 Task: Create a task  Integrate website with a new web analytics platform , assign it to team member softage.5@softage.net in the project ApprisePro and update the status of the task to  On Track  , set the priority of the task to High
Action: Mouse moved to (72, 48)
Screenshot: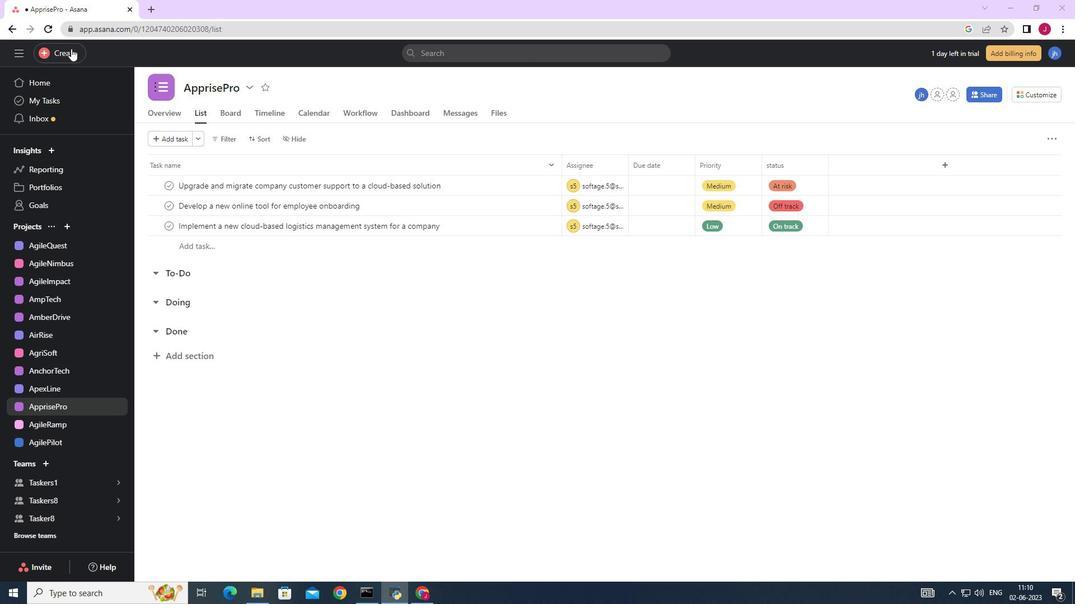 
Action: Mouse pressed left at (72, 48)
Screenshot: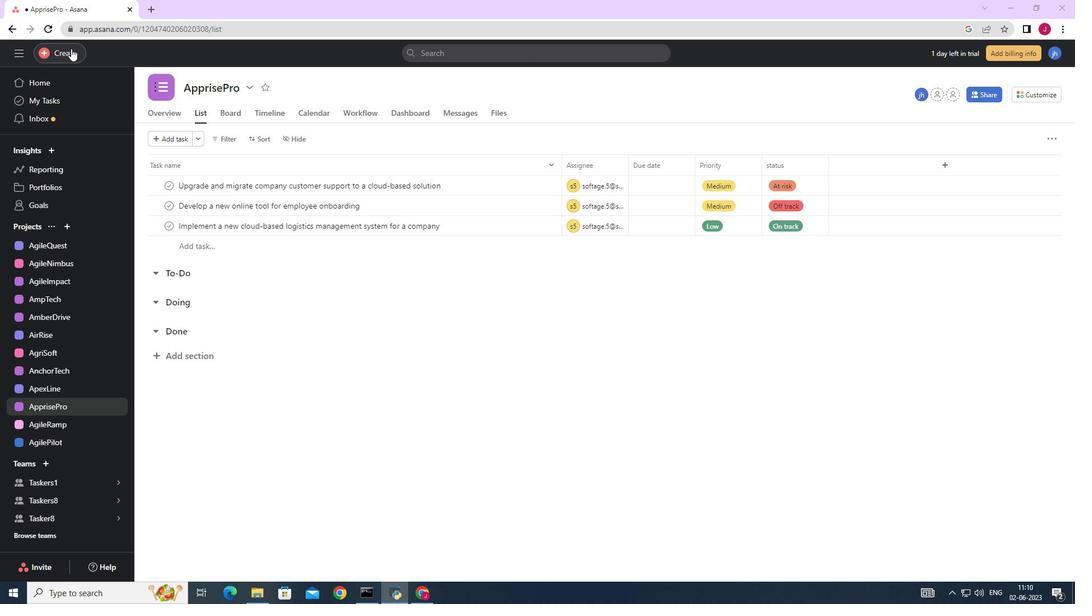 
Action: Mouse moved to (138, 55)
Screenshot: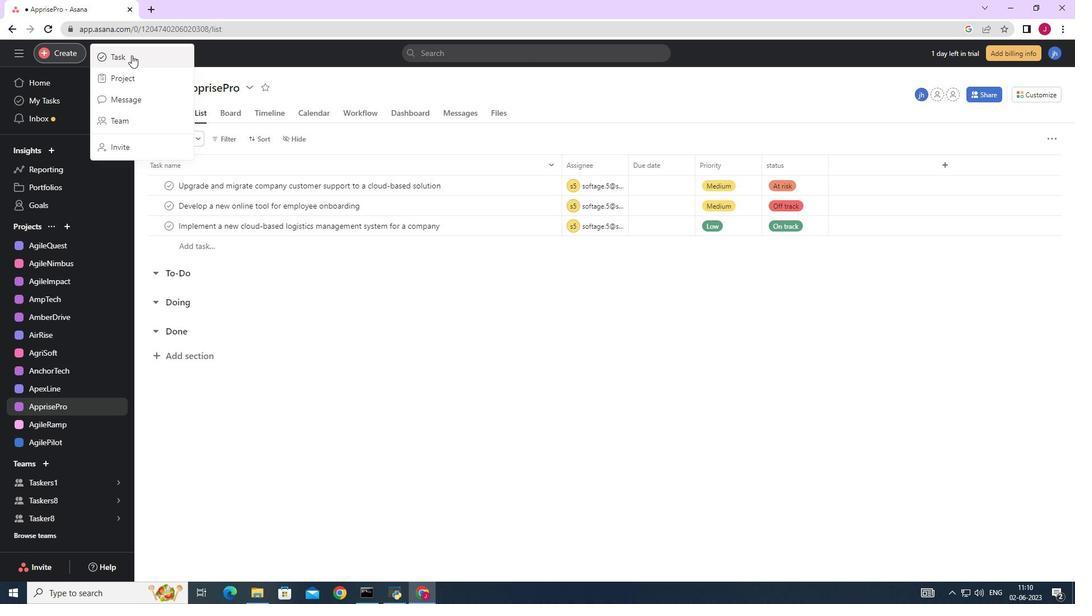 
Action: Mouse pressed left at (138, 55)
Screenshot: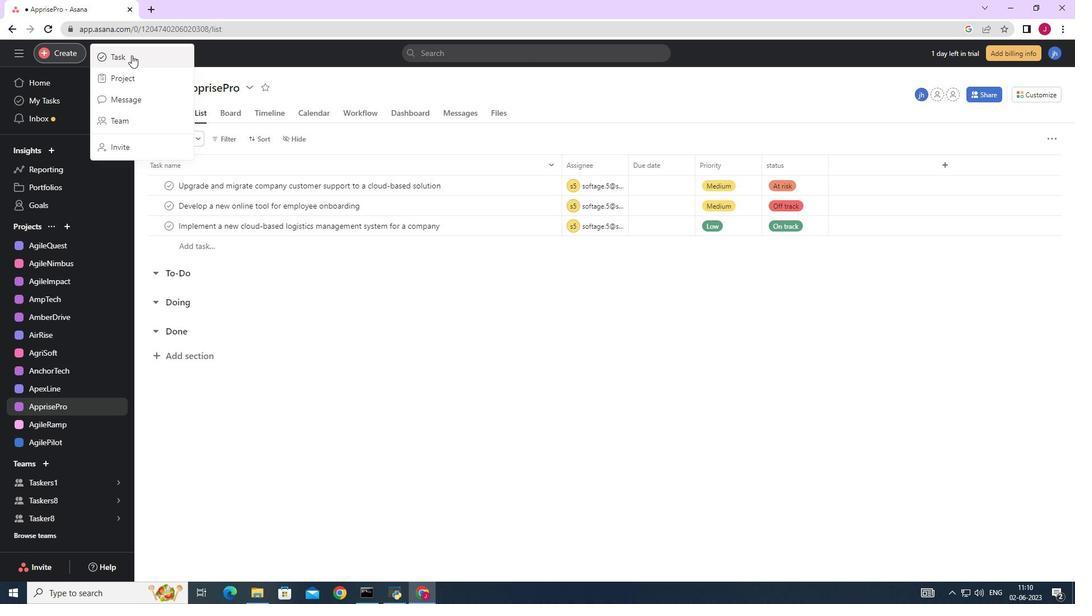 
Action: Mouse moved to (876, 375)
Screenshot: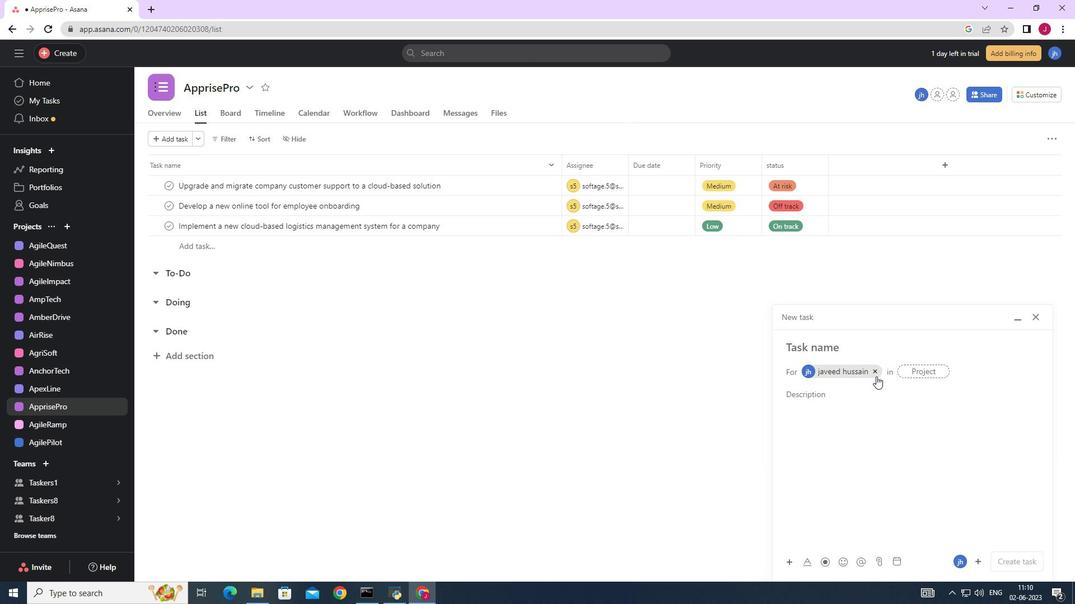 
Action: Mouse pressed left at (876, 375)
Screenshot: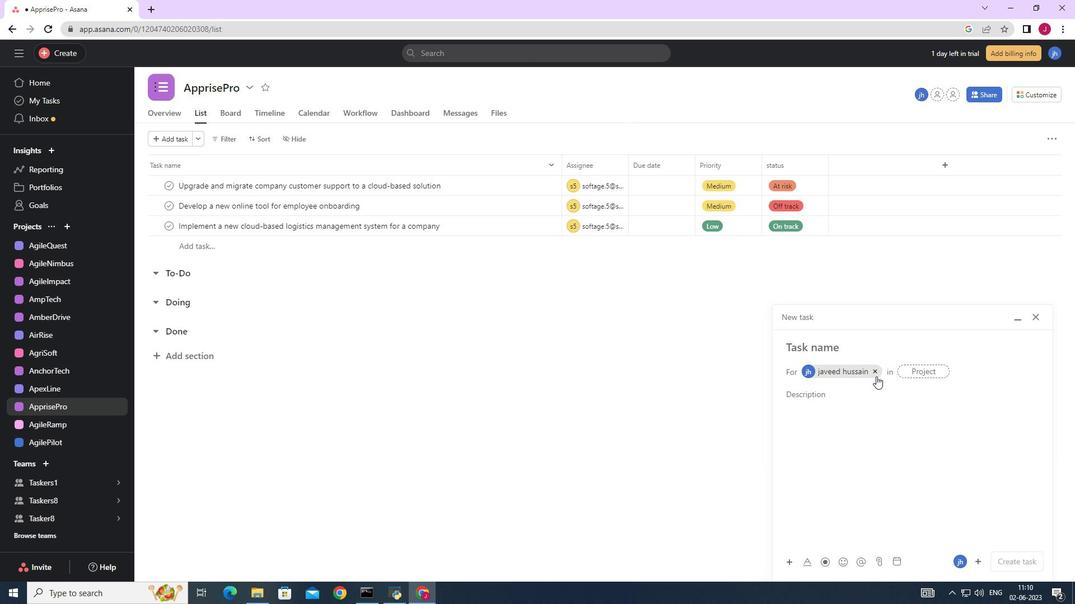 
Action: Mouse moved to (834, 348)
Screenshot: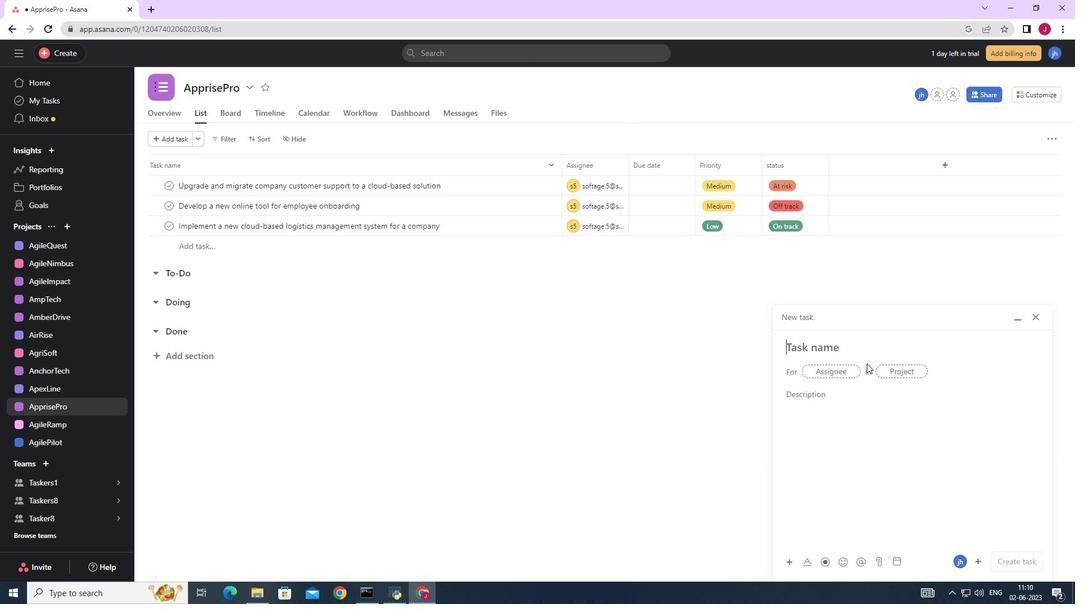 
Action: Mouse pressed left at (834, 348)
Screenshot: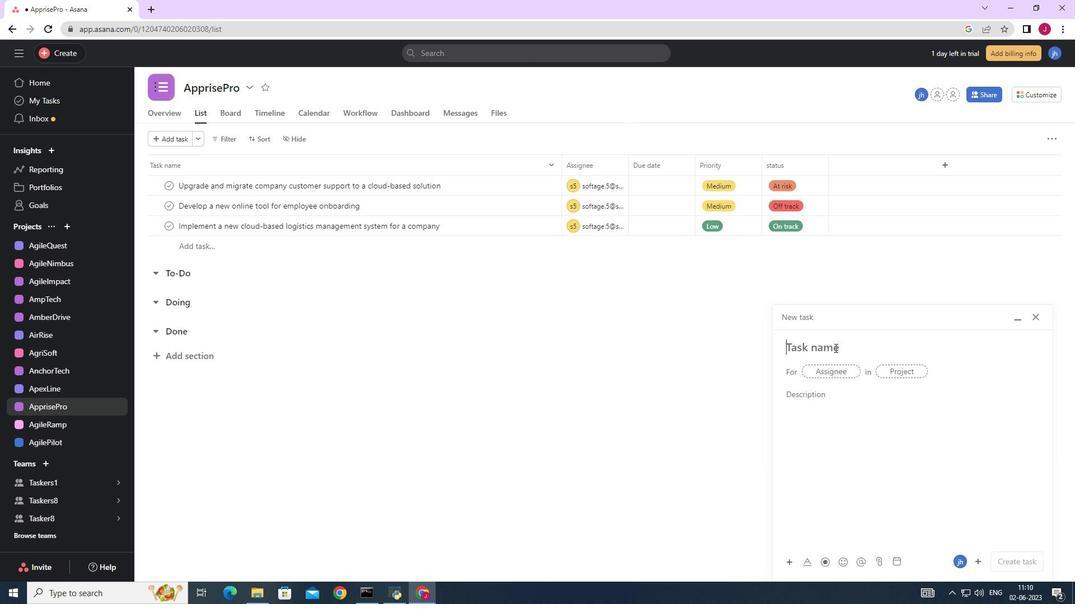 
Action: Key pressed <Key.caps_lock>I<Key.caps_lock>ntegrate<Key.space>website<Key.space>with<Key.space>a<Key.space>new<Key.space>web<Key.space>analytics<Key.space>platform
Screenshot: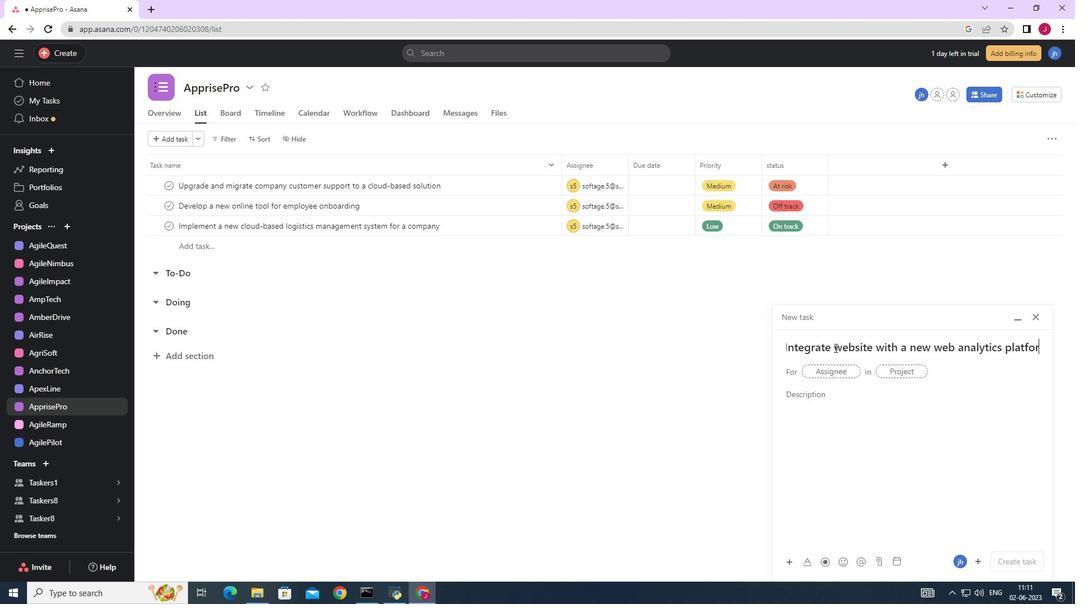 
Action: Mouse moved to (837, 371)
Screenshot: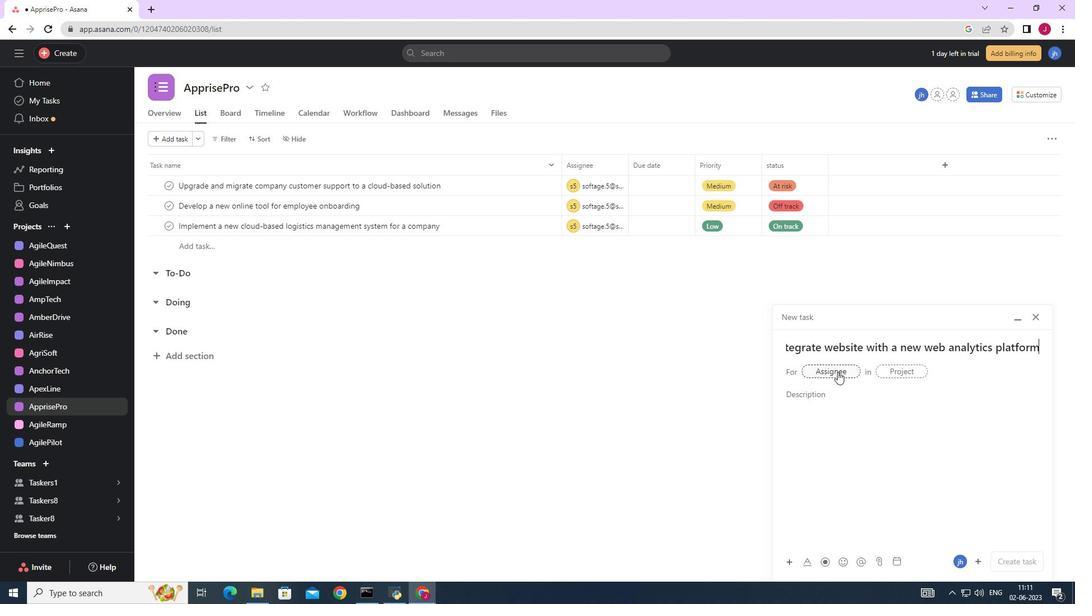 
Action: Mouse pressed left at (837, 371)
Screenshot: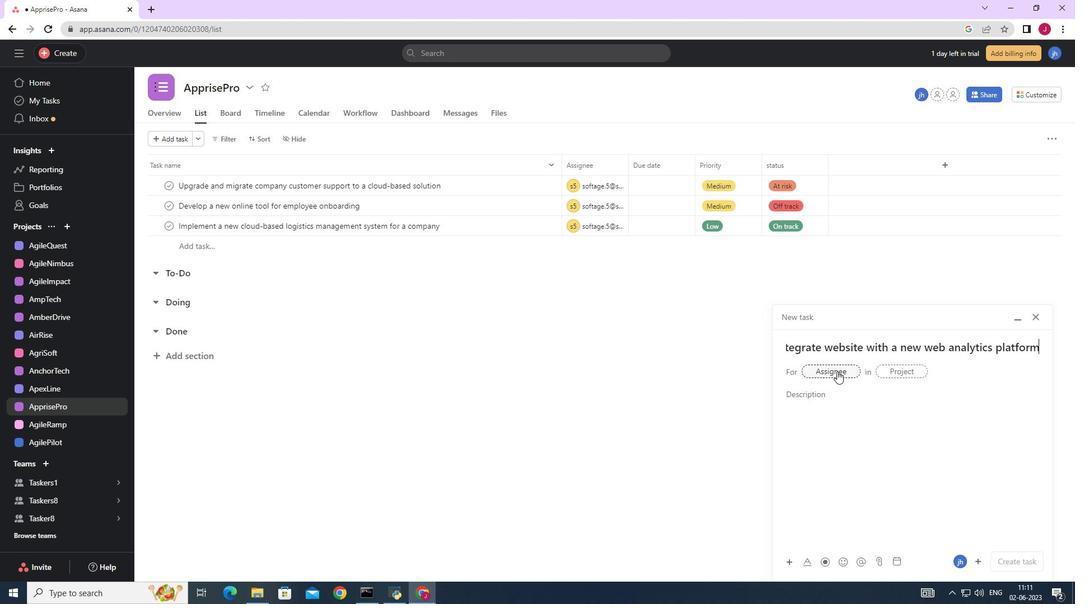 
Action: Key pressed softage.5
Screenshot: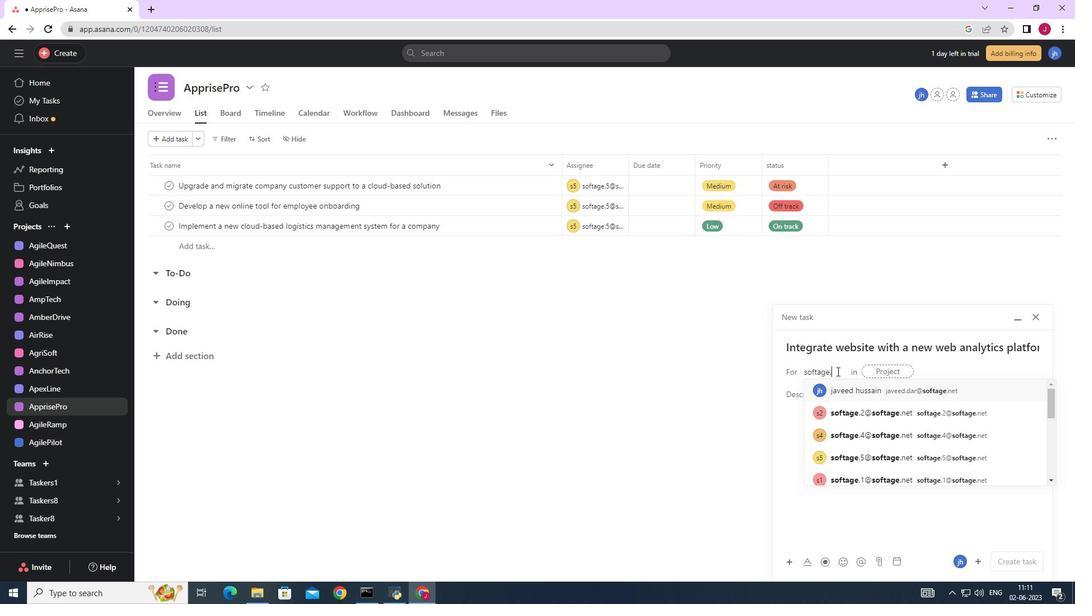 
Action: Mouse moved to (854, 385)
Screenshot: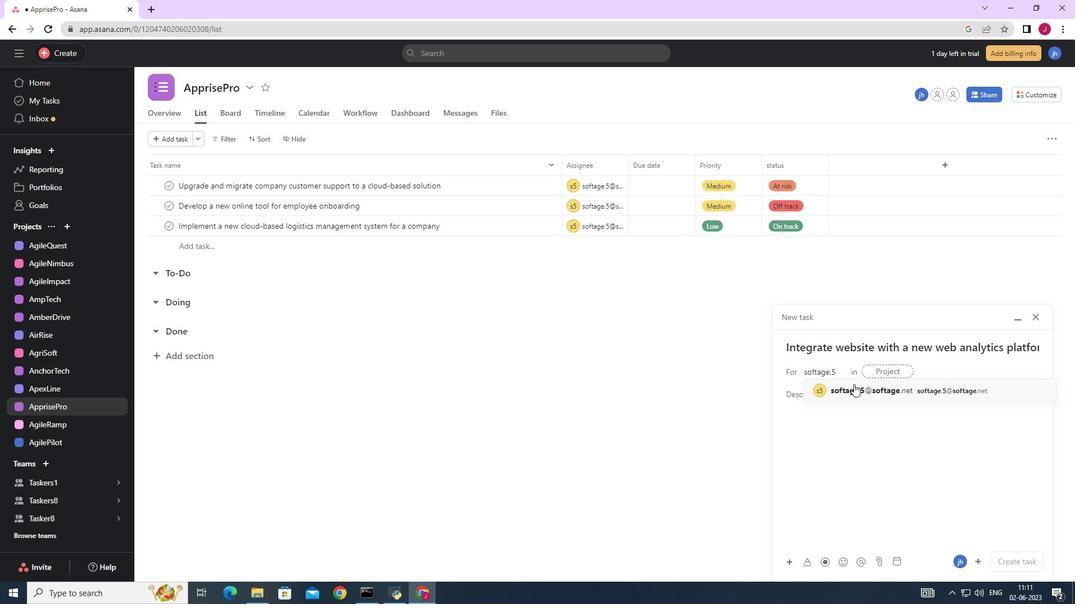 
Action: Mouse pressed left at (854, 385)
Screenshot: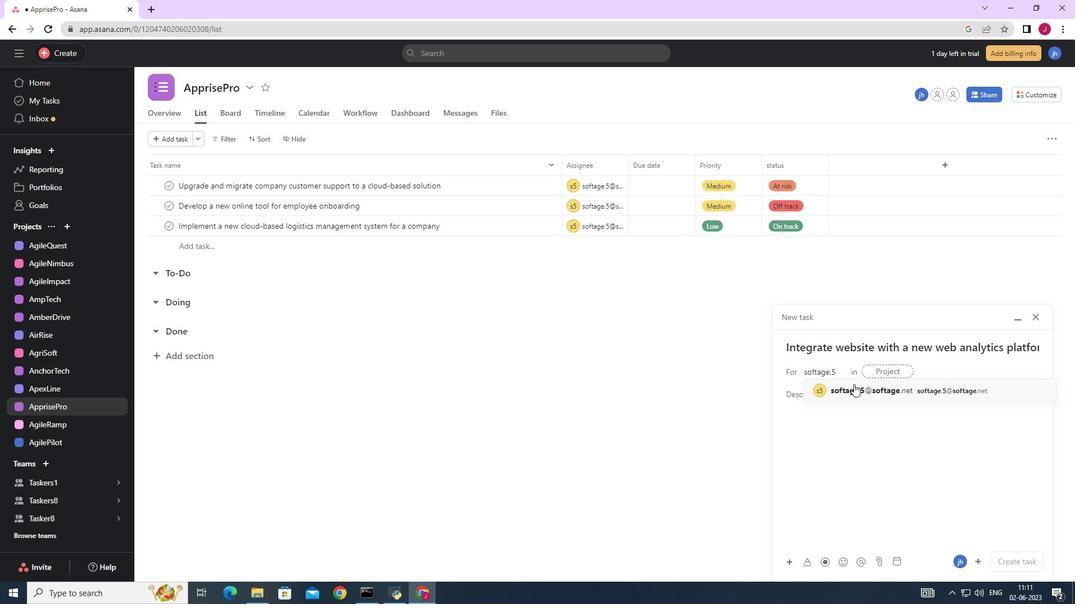 
Action: Mouse moved to (689, 394)
Screenshot: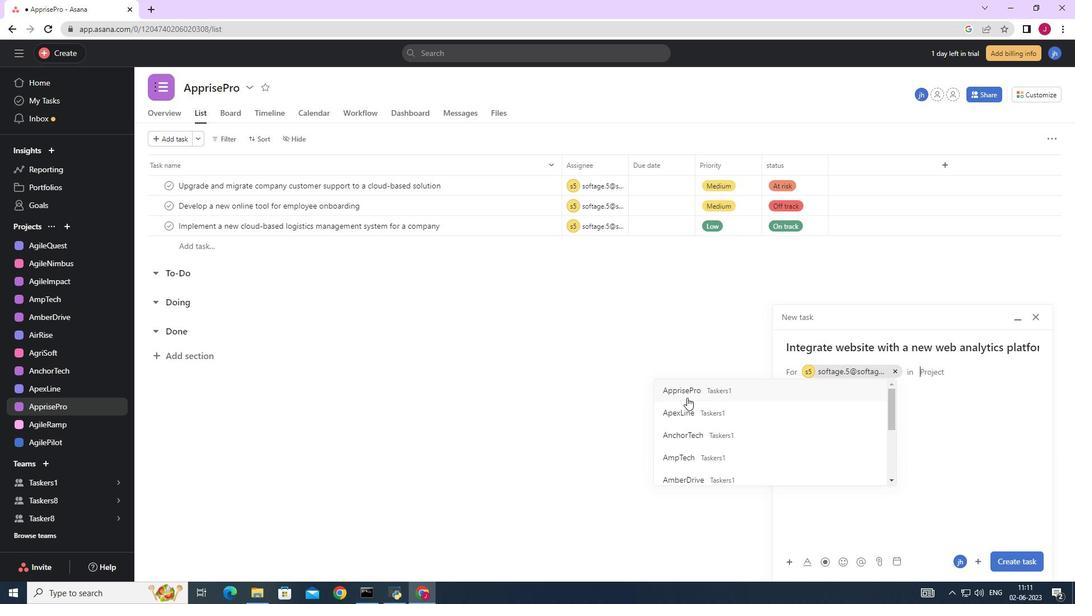 
Action: Mouse pressed left at (689, 394)
Screenshot: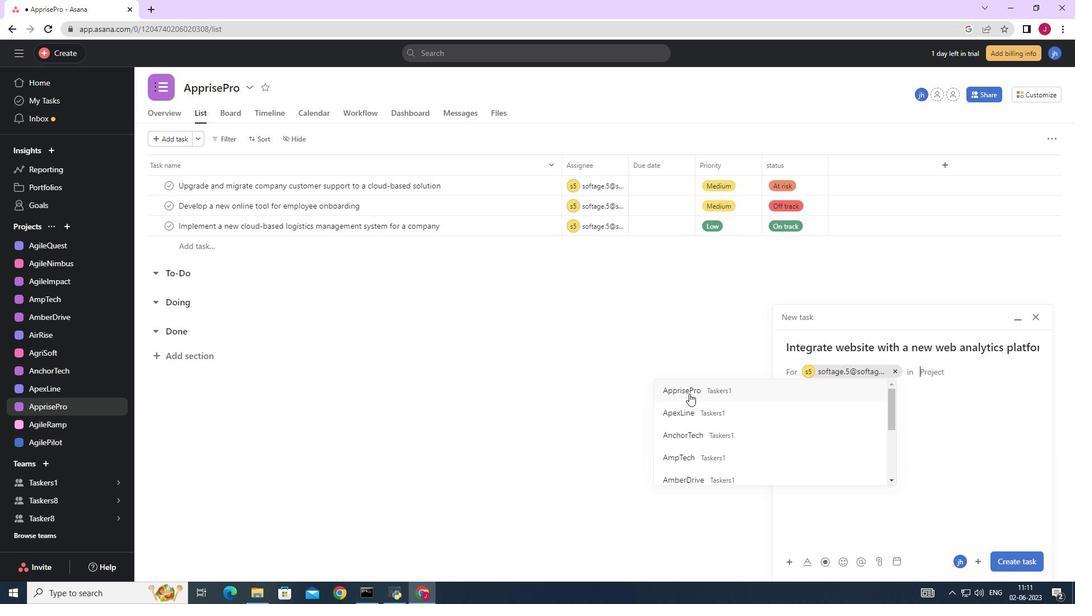 
Action: Mouse moved to (837, 394)
Screenshot: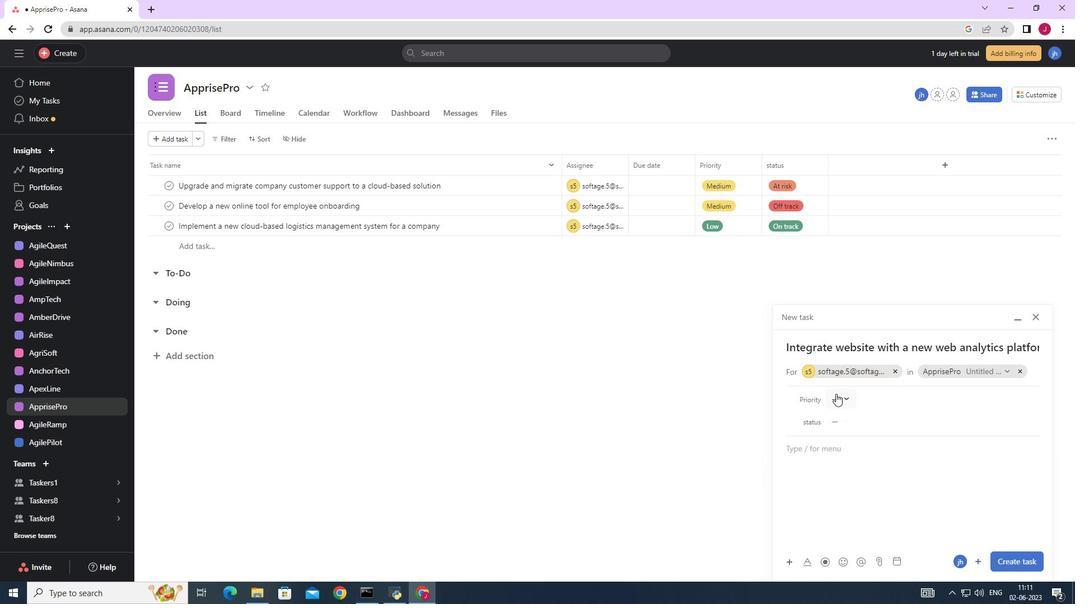 
Action: Mouse pressed left at (837, 394)
Screenshot: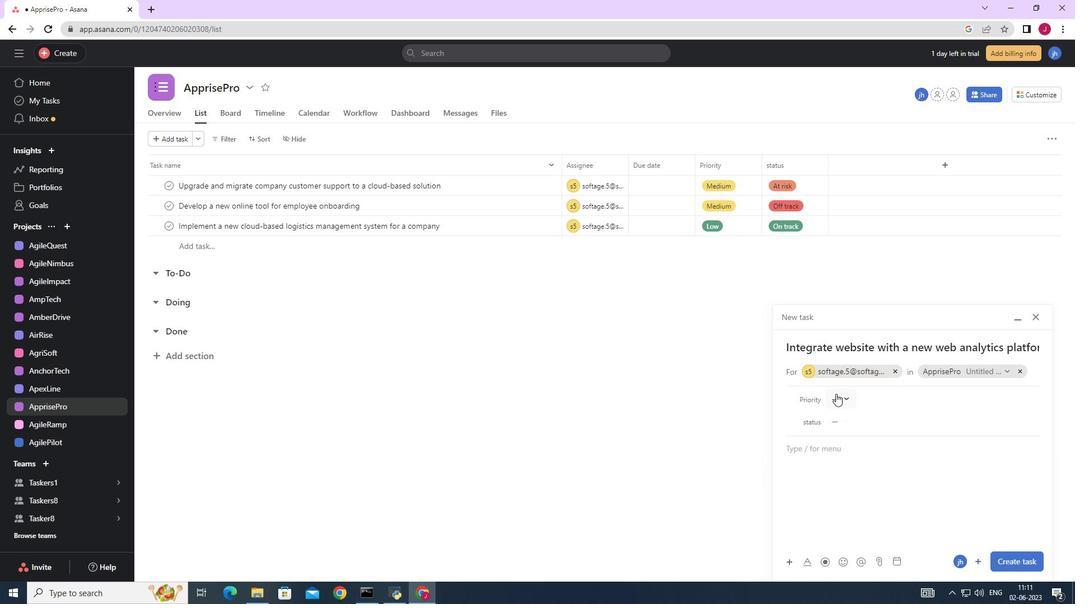
Action: Mouse moved to (860, 436)
Screenshot: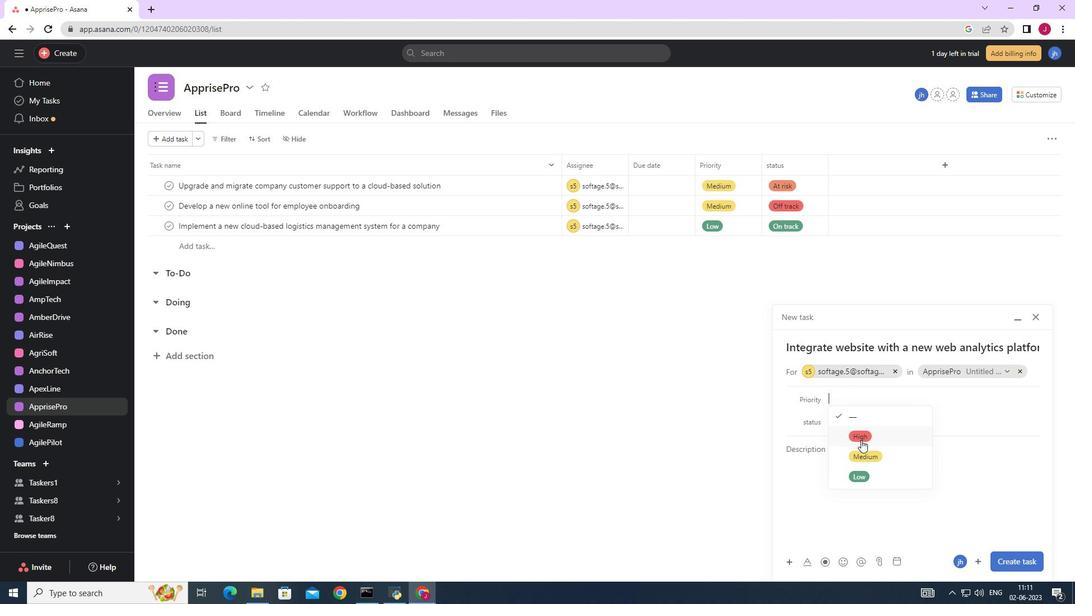 
Action: Mouse pressed left at (860, 436)
Screenshot: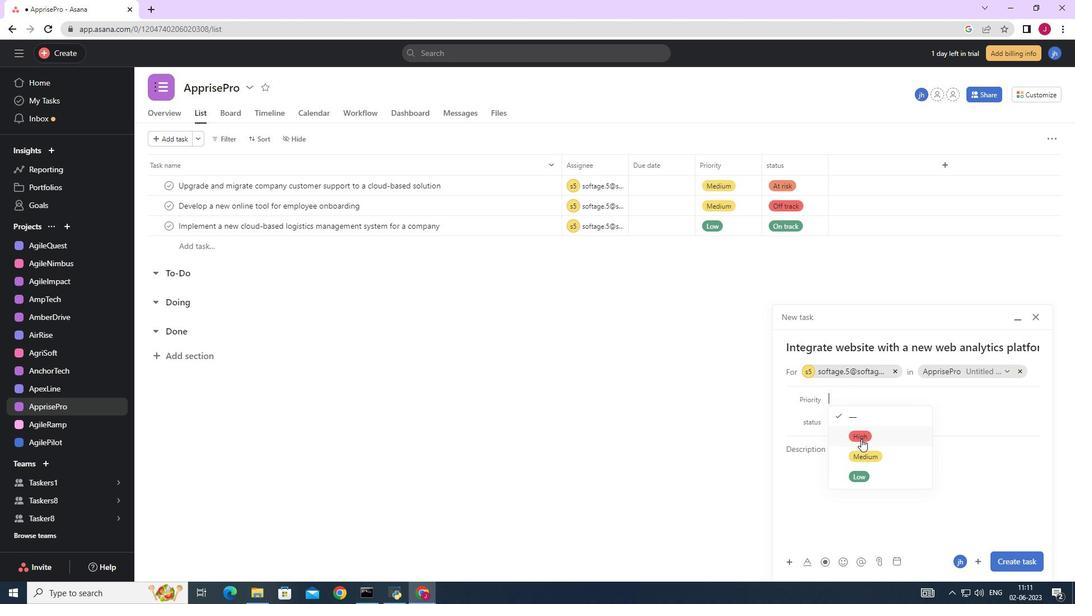 
Action: Mouse moved to (848, 418)
Screenshot: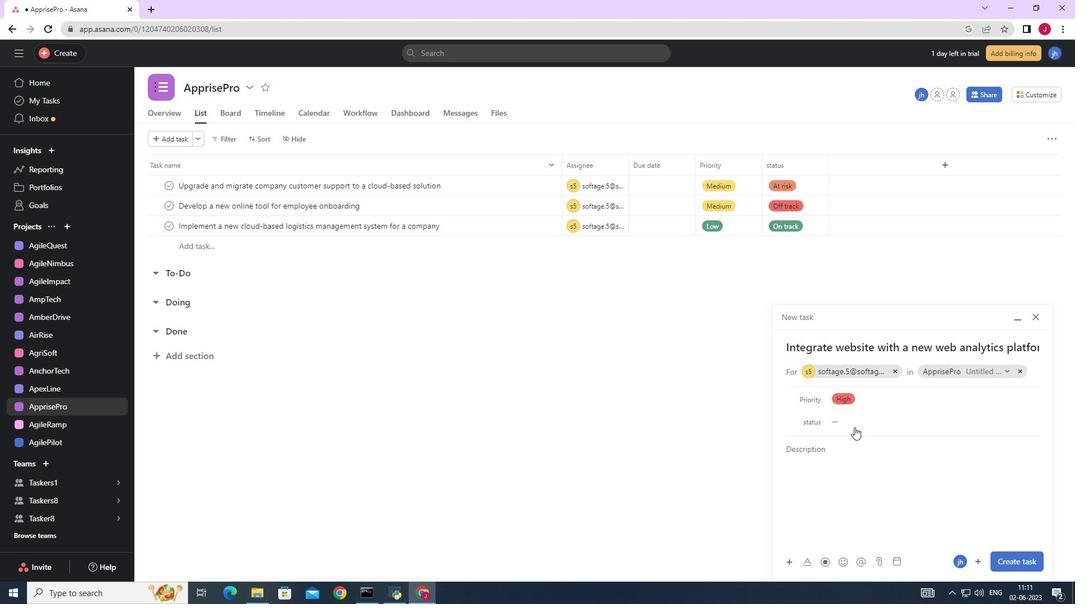 
Action: Mouse pressed left at (848, 418)
Screenshot: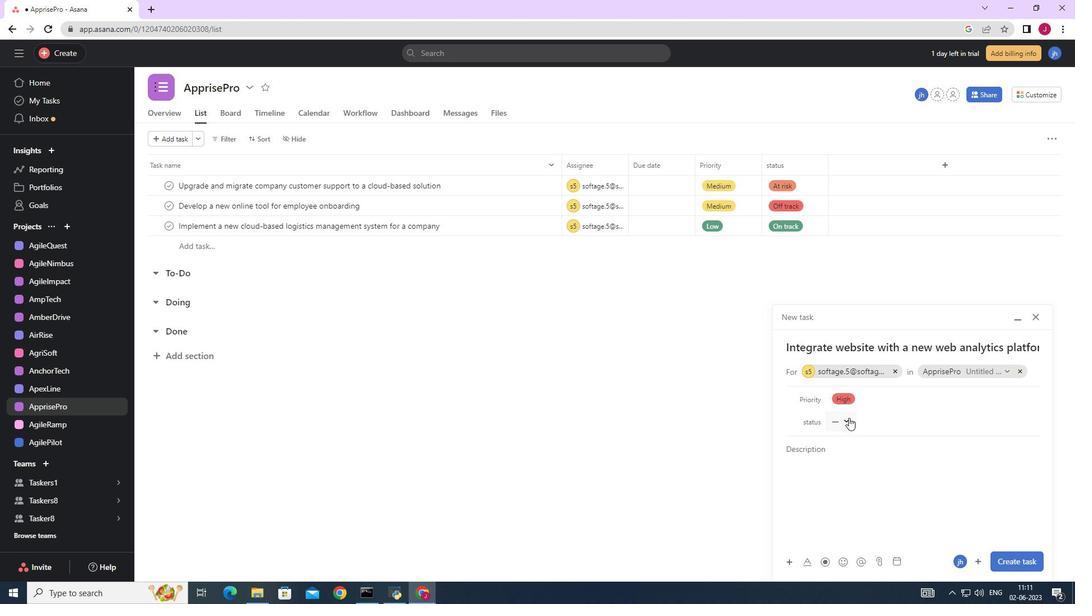 
Action: Mouse moved to (862, 455)
Screenshot: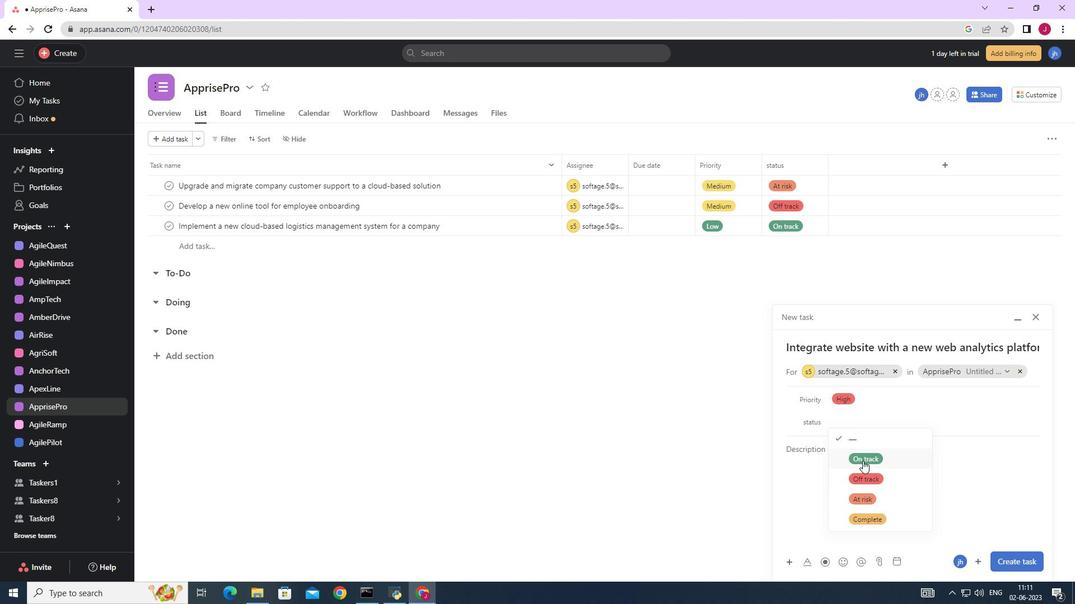 
Action: Mouse pressed left at (862, 455)
Screenshot: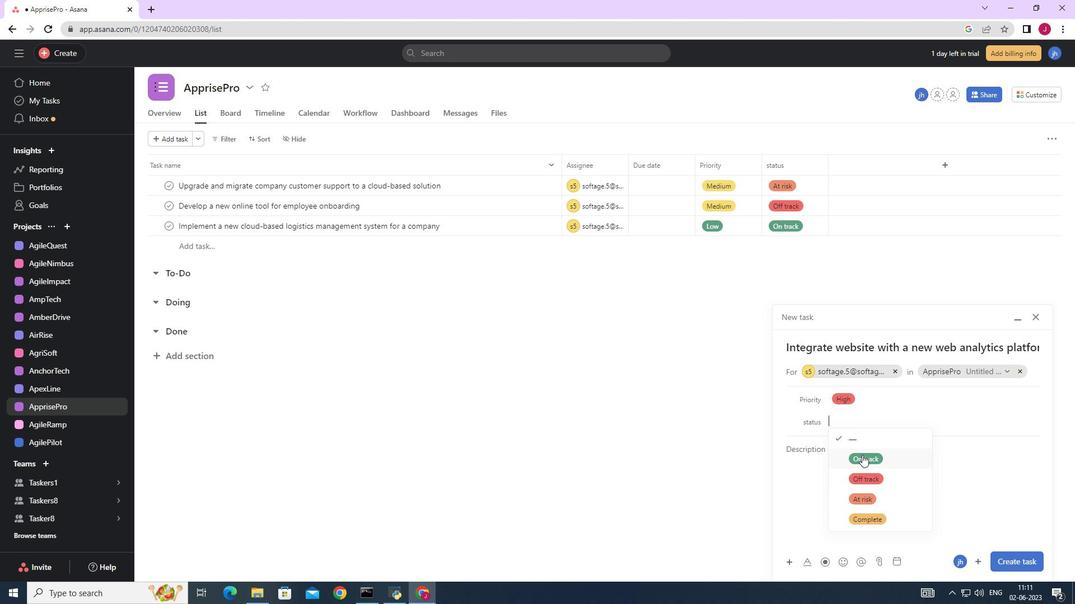 
Action: Mouse moved to (1018, 554)
Screenshot: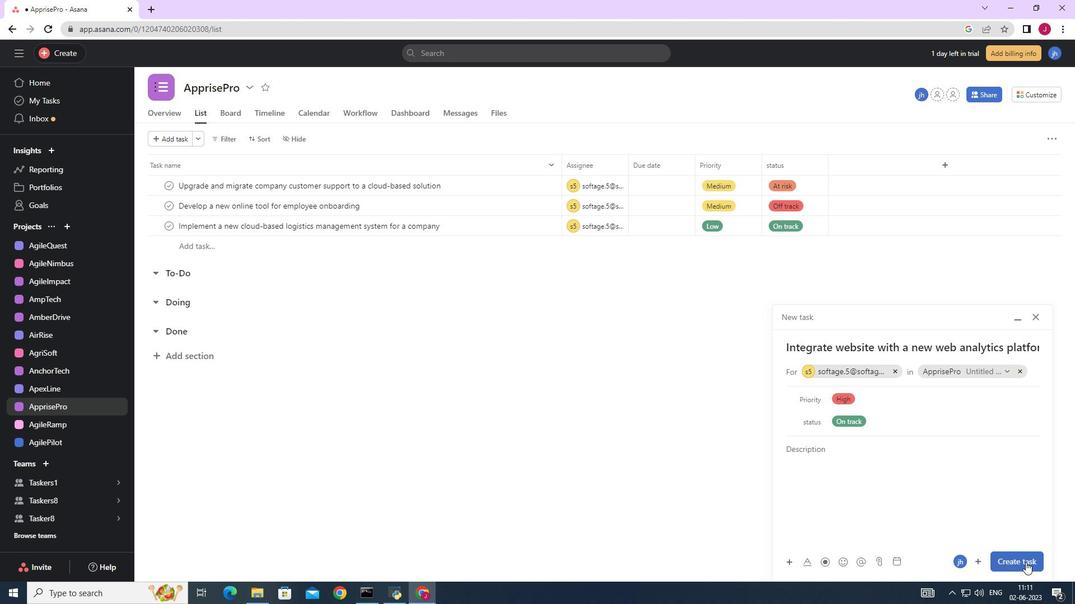 
Action: Mouse pressed left at (1018, 554)
Screenshot: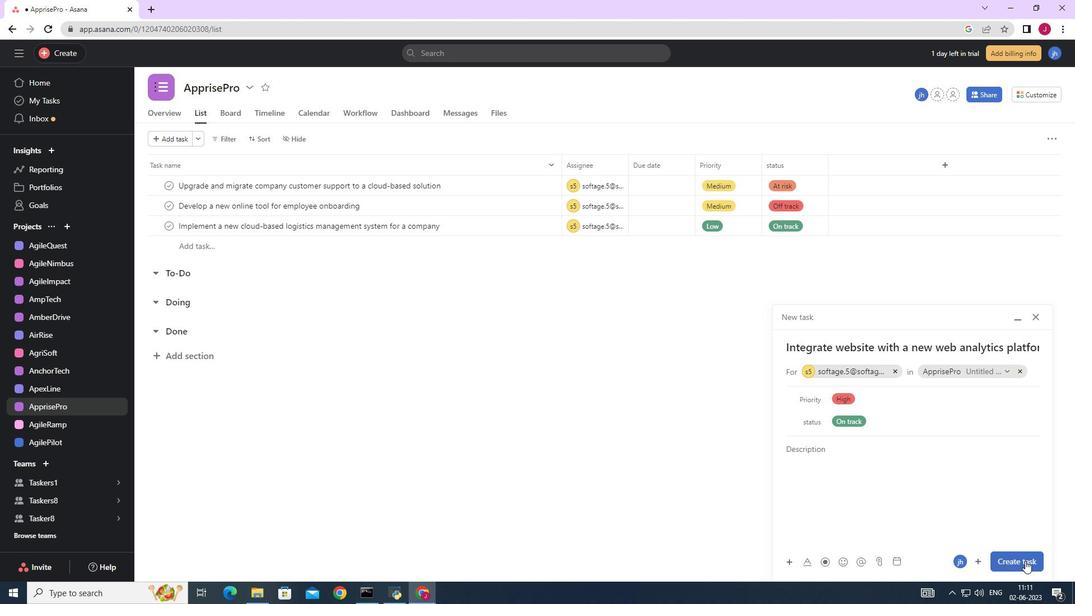 
Action: Mouse moved to (1017, 554)
Screenshot: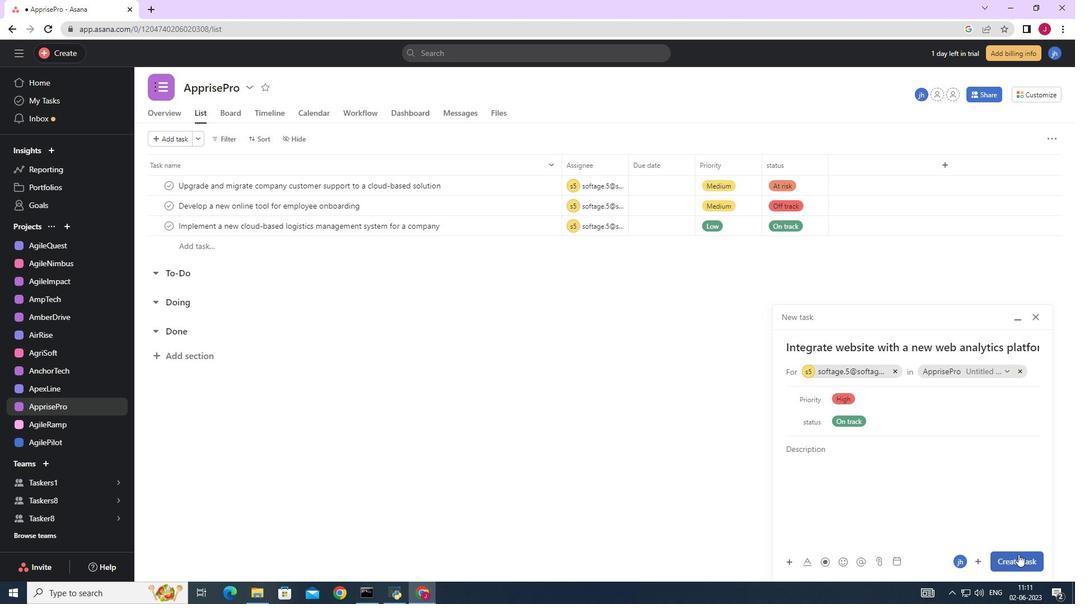 
